 Task: Add the feed compact component in the site builder.
Action: Mouse moved to (928, 64)
Screenshot: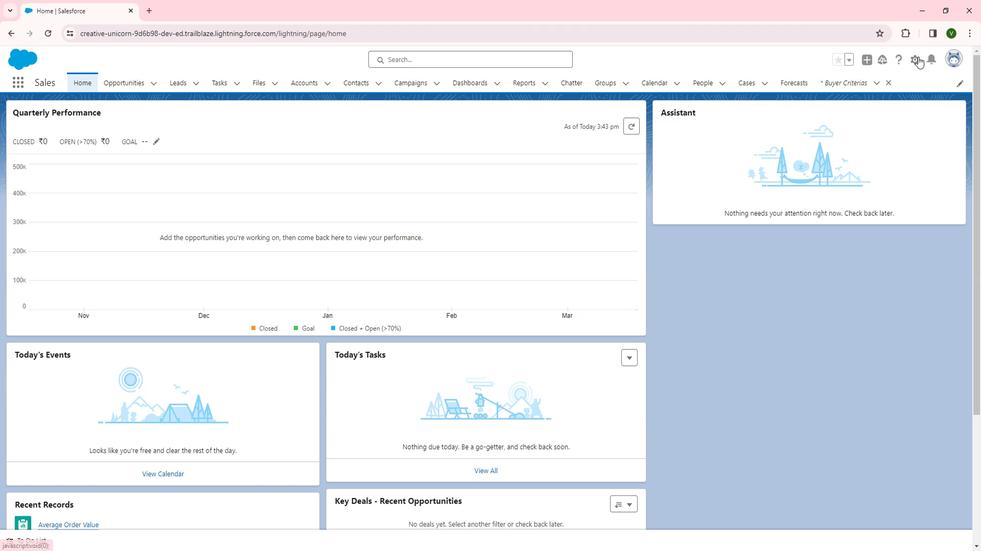 
Action: Mouse pressed left at (928, 64)
Screenshot: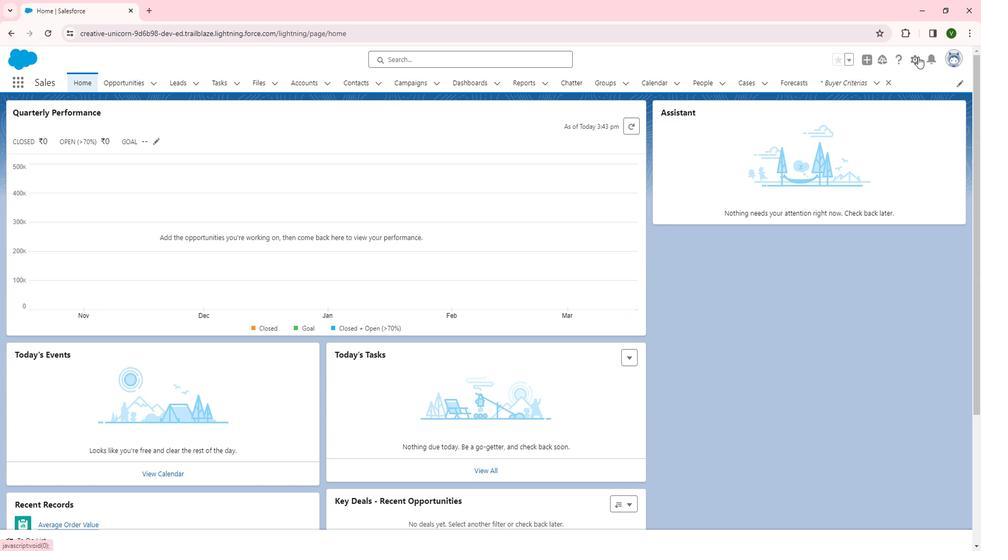 
Action: Mouse moved to (886, 108)
Screenshot: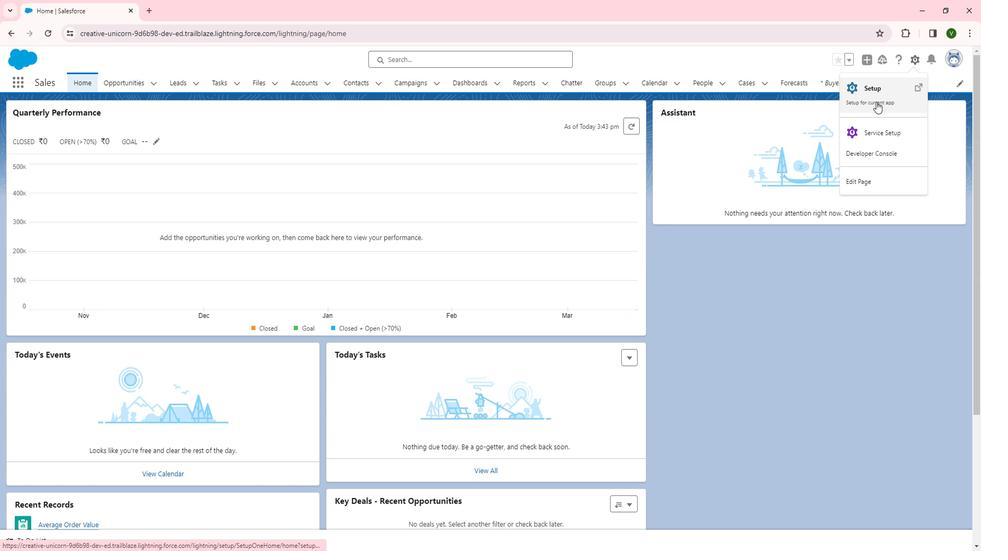 
Action: Mouse pressed left at (886, 108)
Screenshot: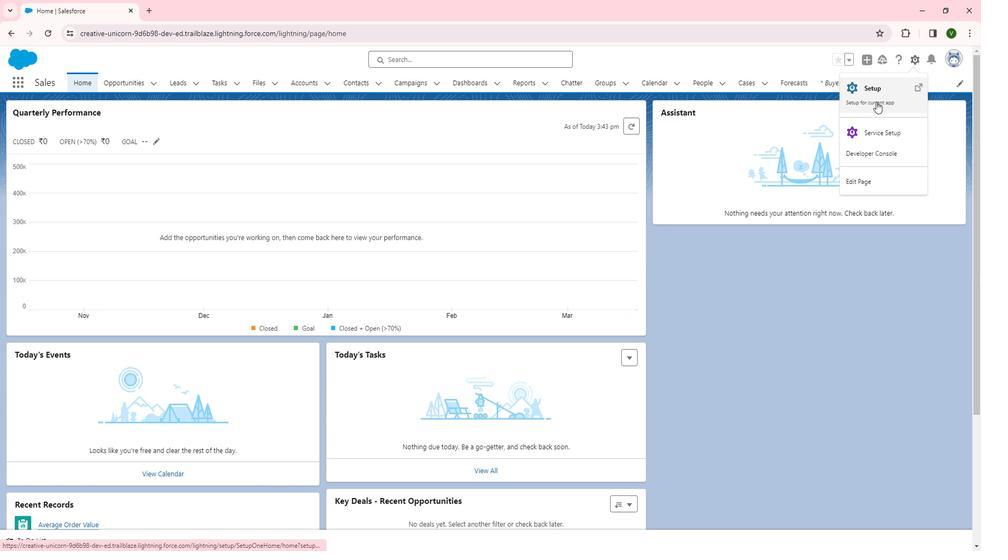 
Action: Mouse moved to (76, 339)
Screenshot: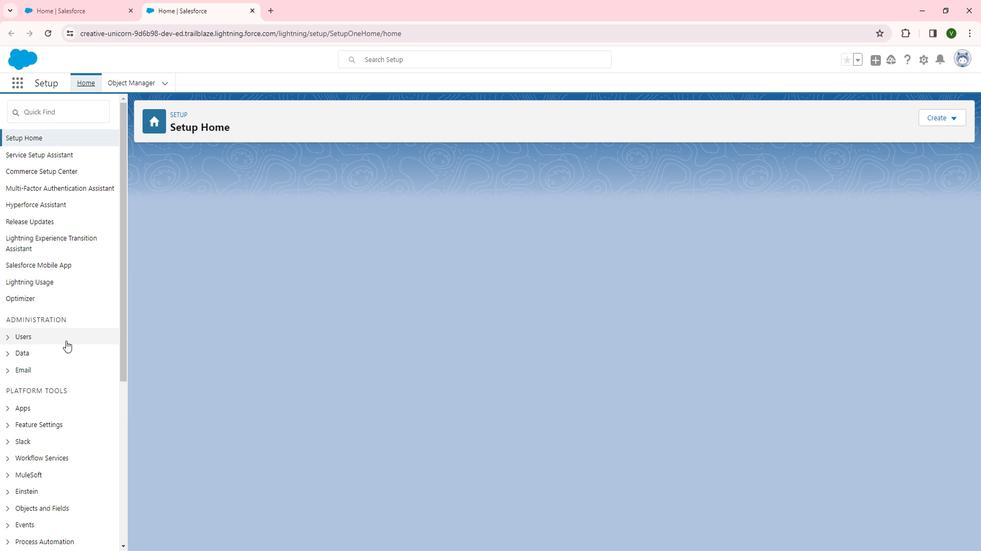 
Action: Mouse scrolled (76, 338) with delta (0, 0)
Screenshot: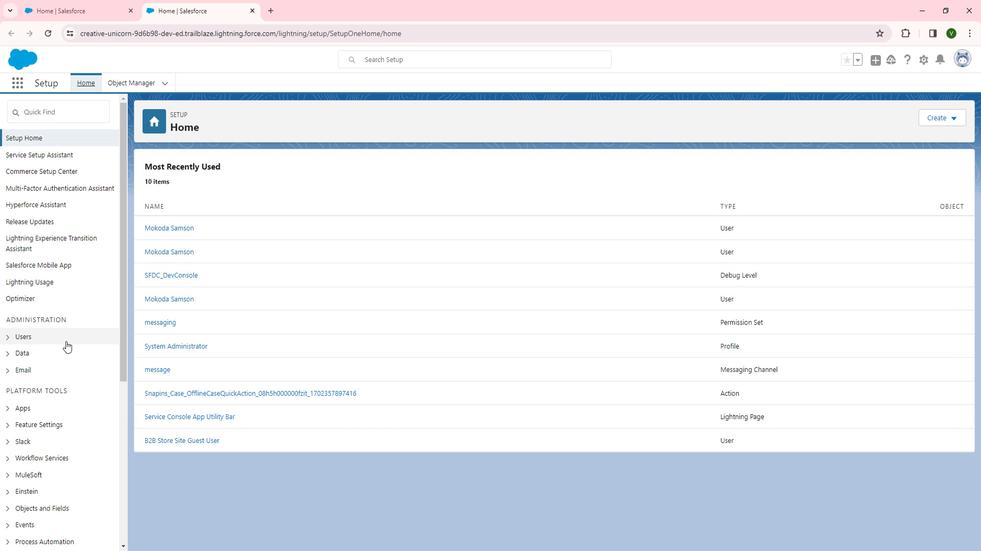 
Action: Mouse scrolled (76, 338) with delta (0, 0)
Screenshot: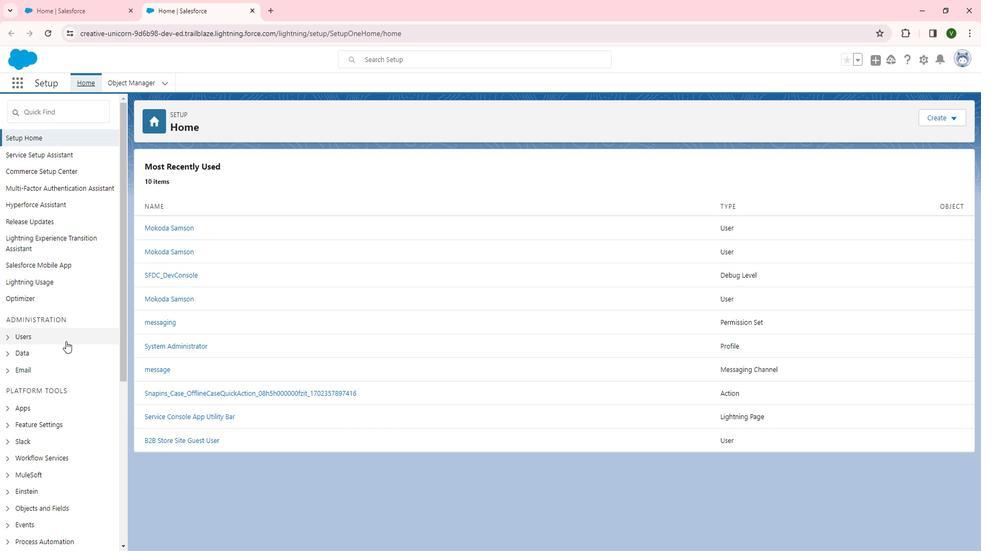 
Action: Mouse scrolled (76, 338) with delta (0, 0)
Screenshot: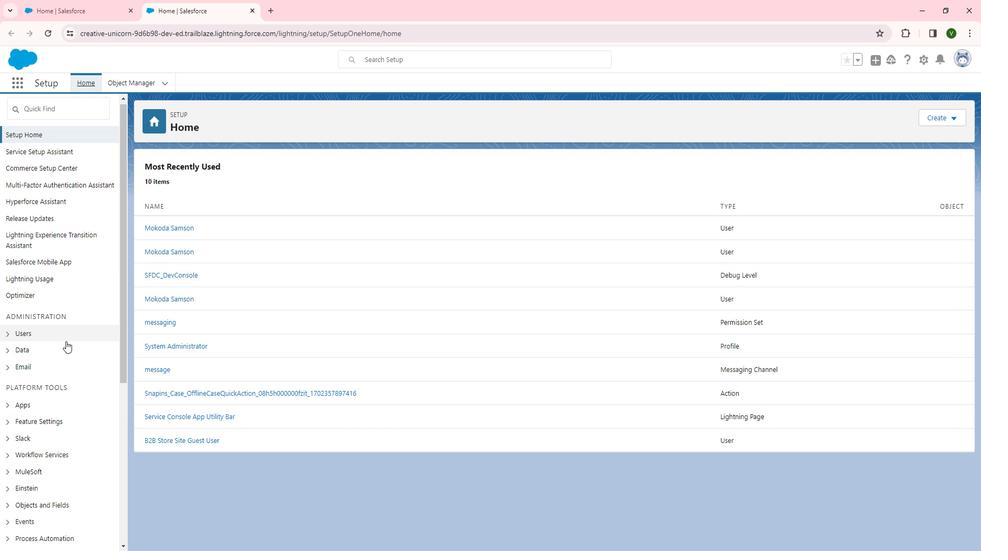 
Action: Mouse moved to (59, 265)
Screenshot: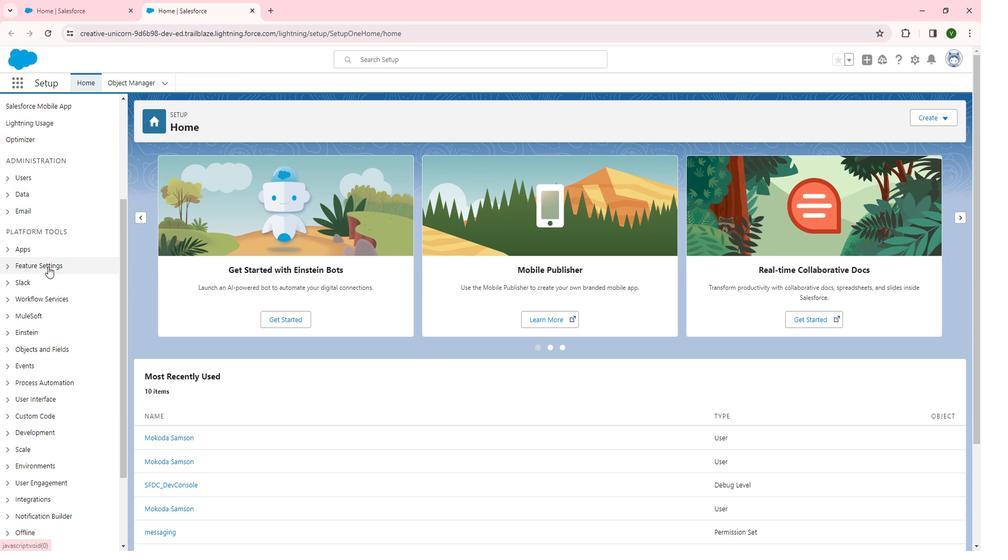
Action: Mouse pressed left at (59, 265)
Screenshot: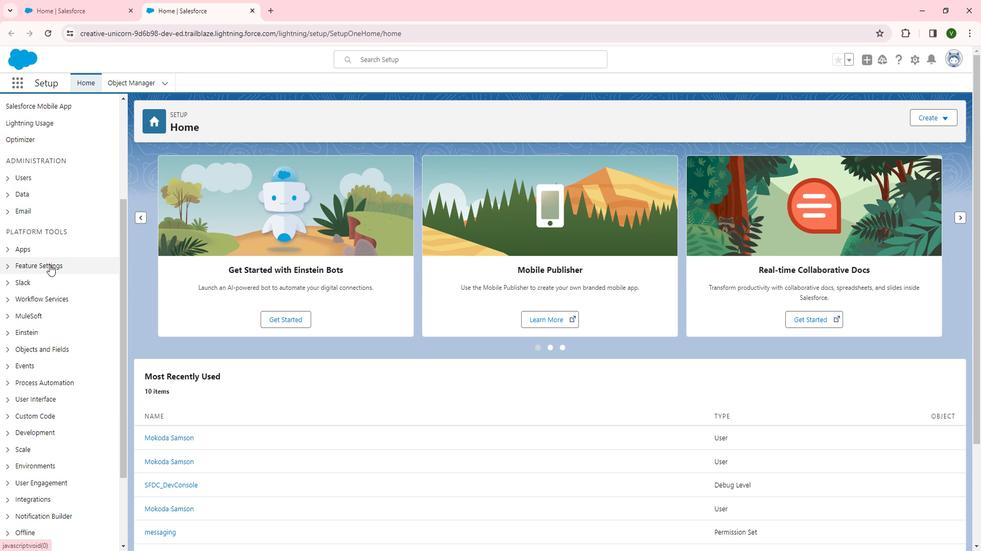 
Action: Mouse moved to (65, 372)
Screenshot: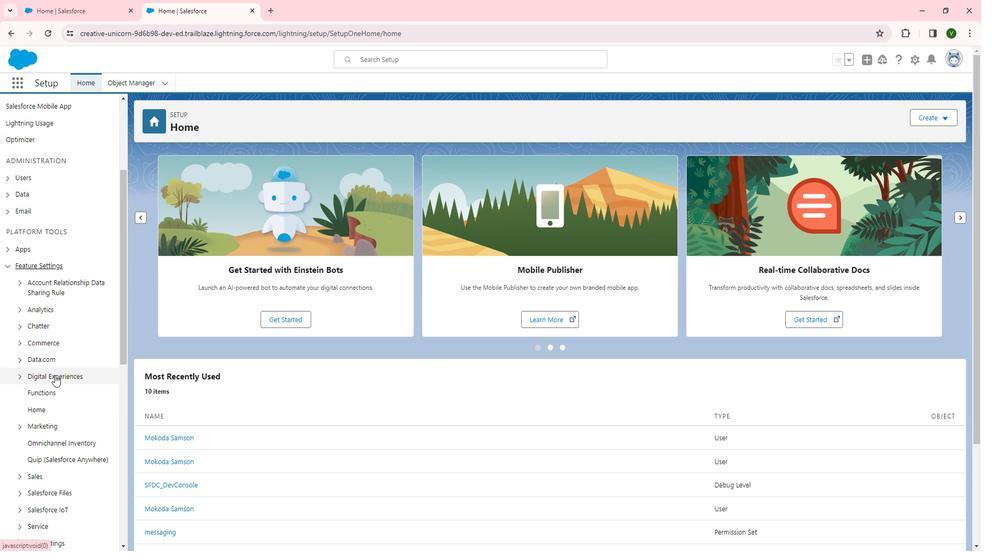 
Action: Mouse pressed left at (65, 372)
Screenshot: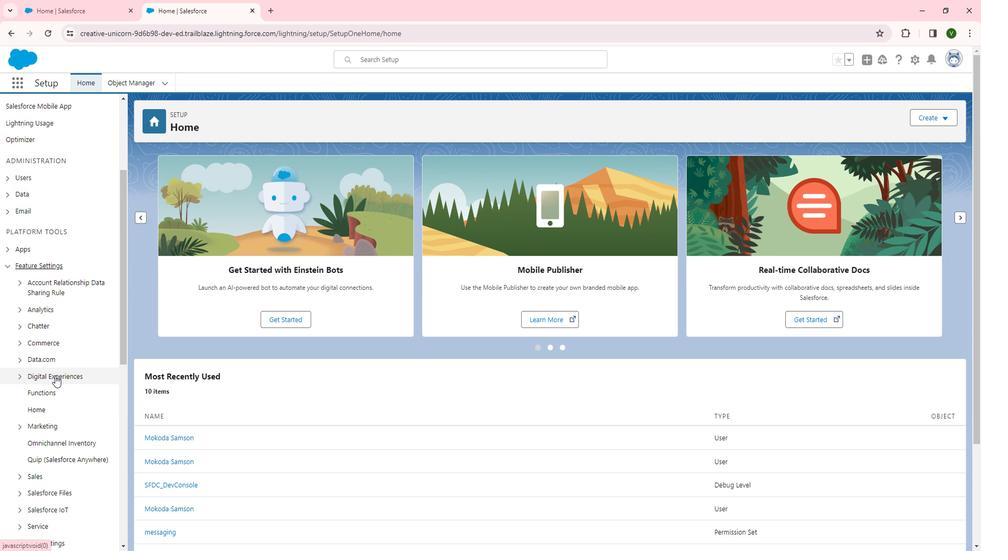 
Action: Mouse moved to (59, 388)
Screenshot: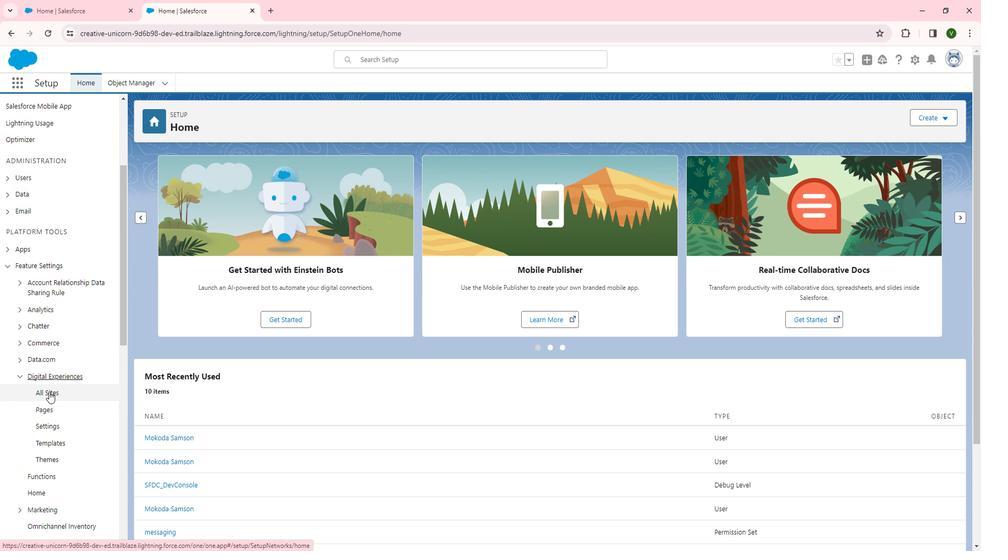 
Action: Mouse pressed left at (59, 388)
Screenshot: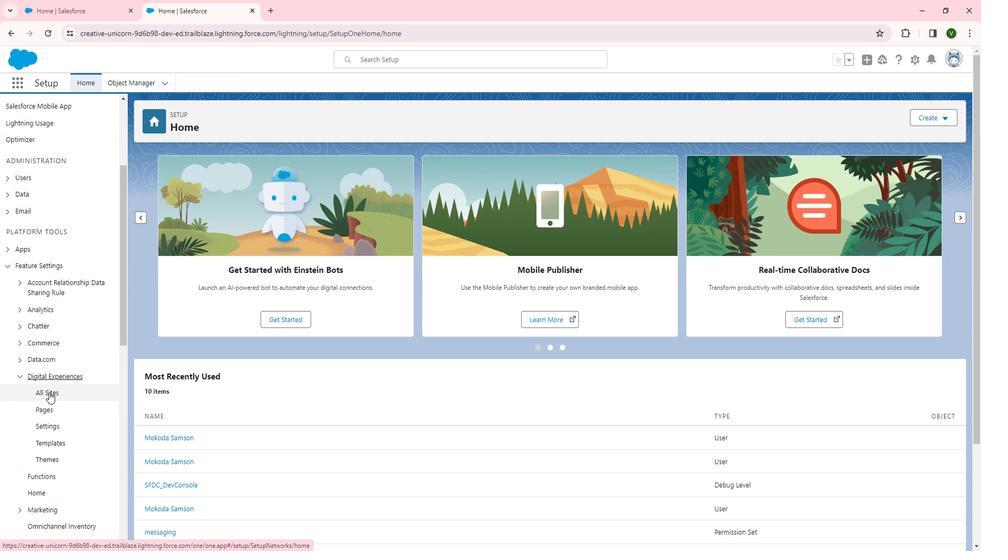 
Action: Mouse moved to (169, 306)
Screenshot: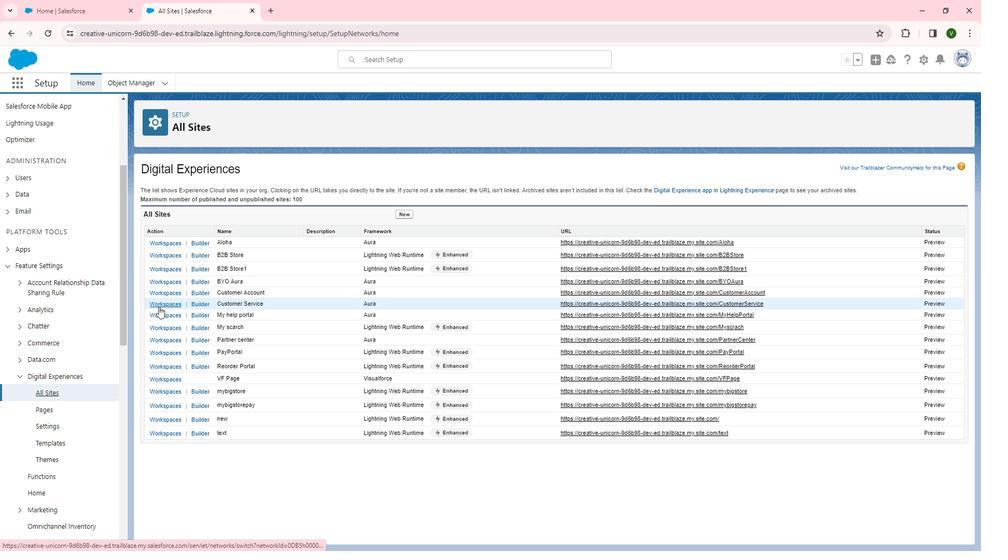 
Action: Mouse pressed left at (169, 306)
Screenshot: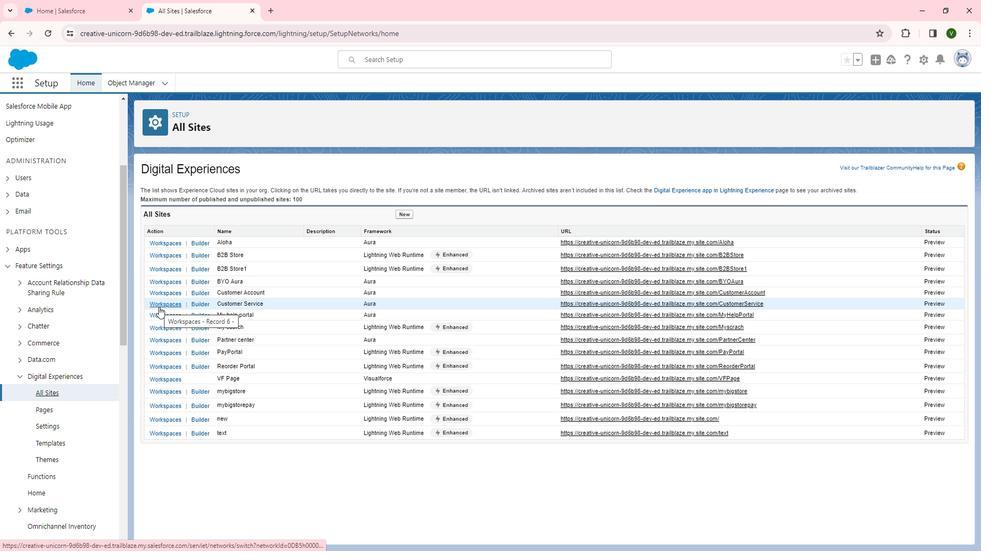 
Action: Mouse moved to (99, 220)
Screenshot: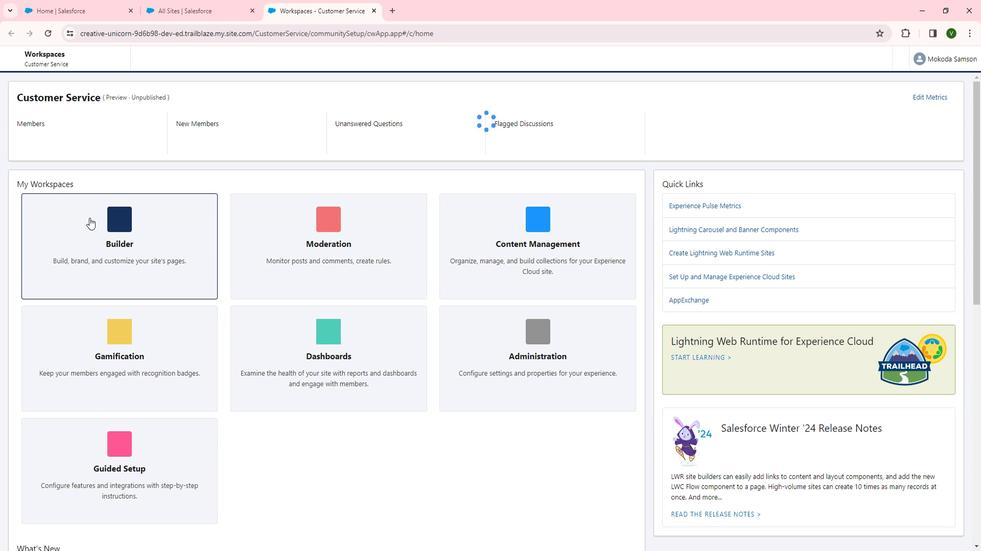 
Action: Mouse pressed left at (99, 220)
Screenshot: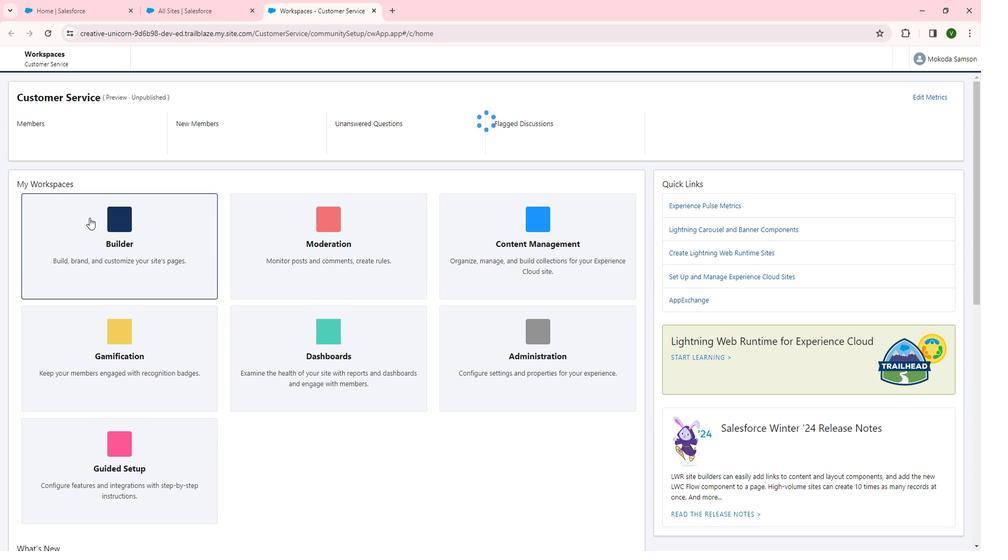 
Action: Mouse moved to (30, 106)
Screenshot: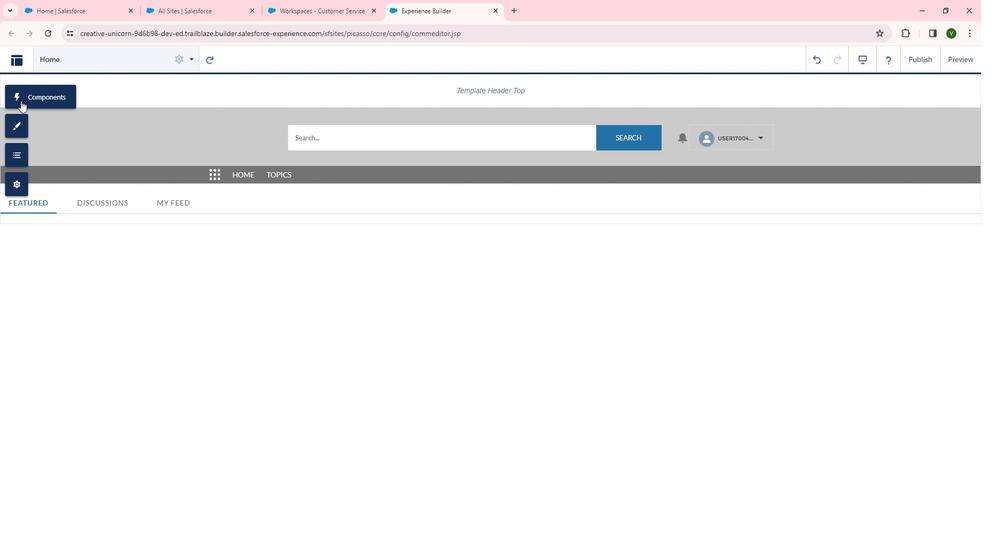 
Action: Mouse pressed left at (30, 106)
Screenshot: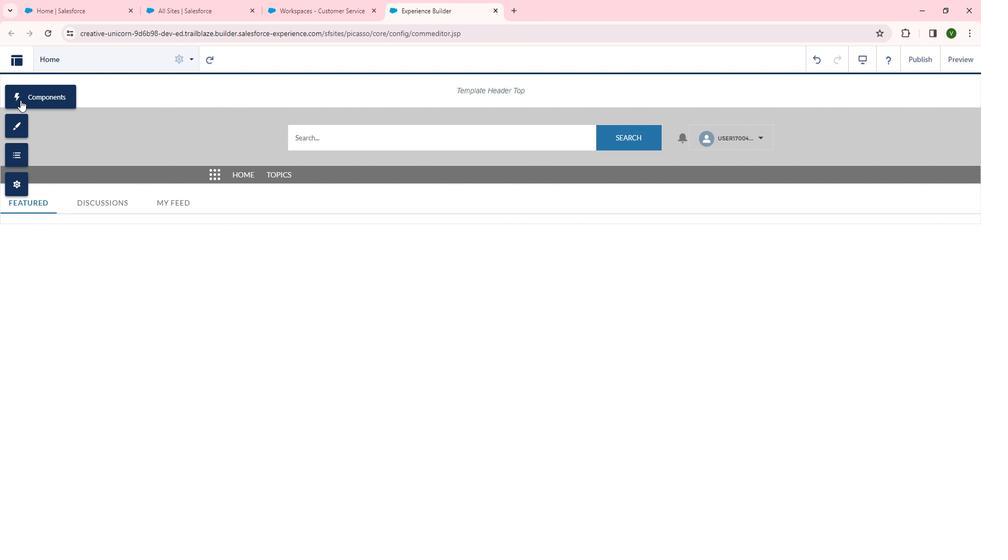 
Action: Mouse moved to (124, 298)
Screenshot: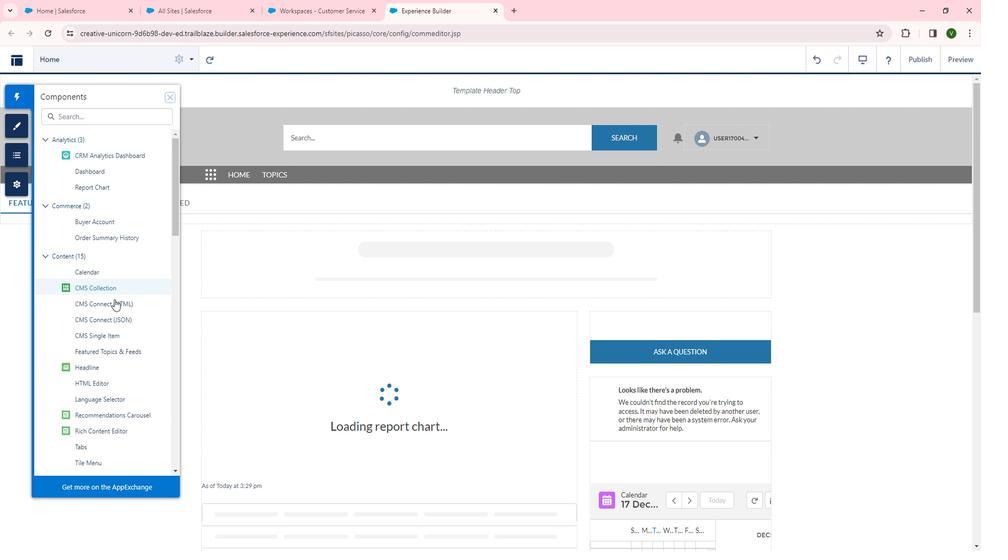 
Action: Mouse scrolled (124, 298) with delta (0, 0)
Screenshot: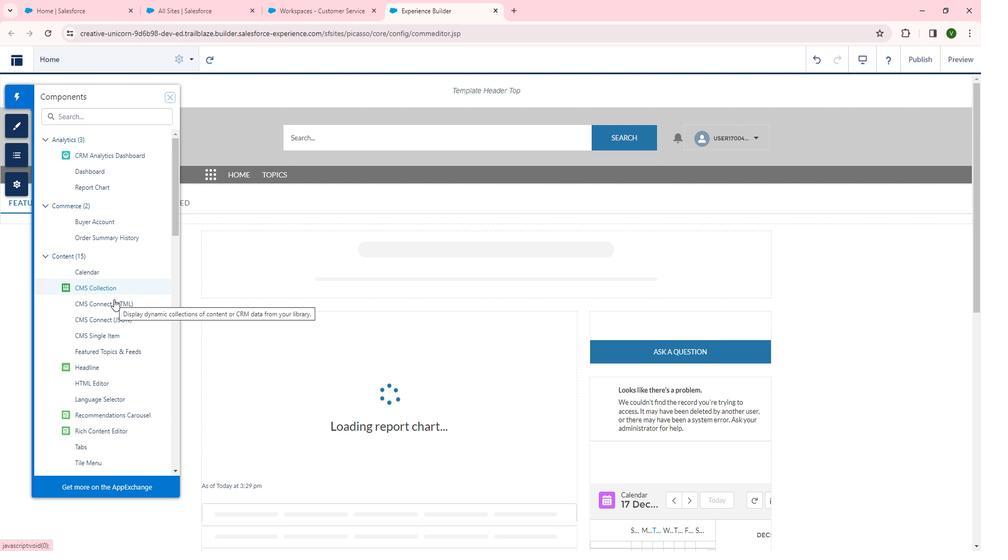 
Action: Mouse scrolled (124, 298) with delta (0, 0)
Screenshot: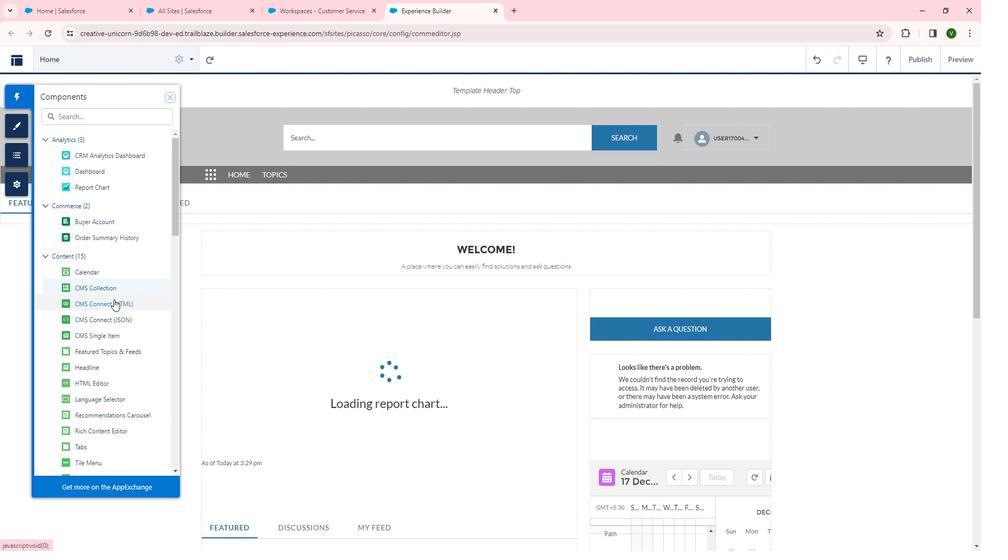 
Action: Mouse scrolled (124, 298) with delta (0, 0)
Screenshot: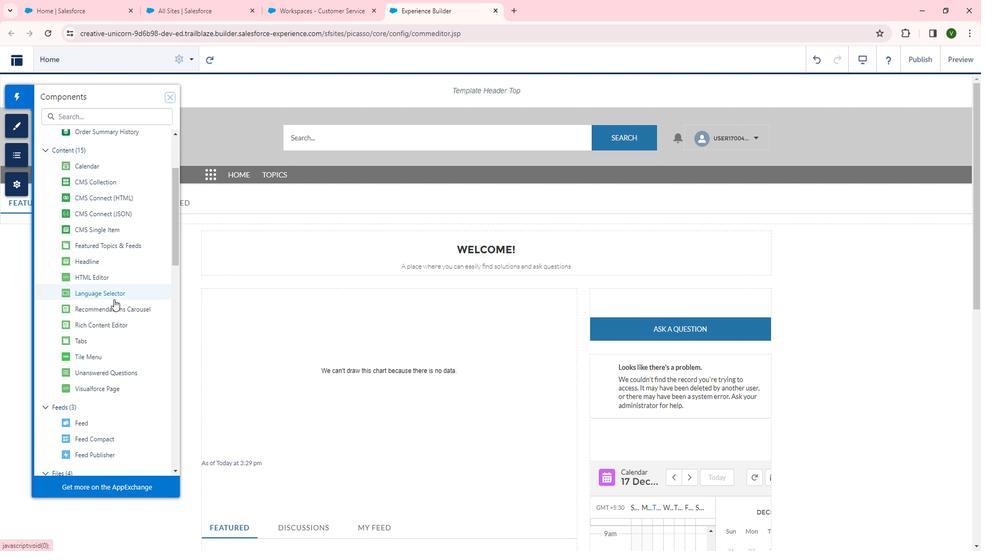
Action: Mouse scrolled (124, 298) with delta (0, 0)
Screenshot: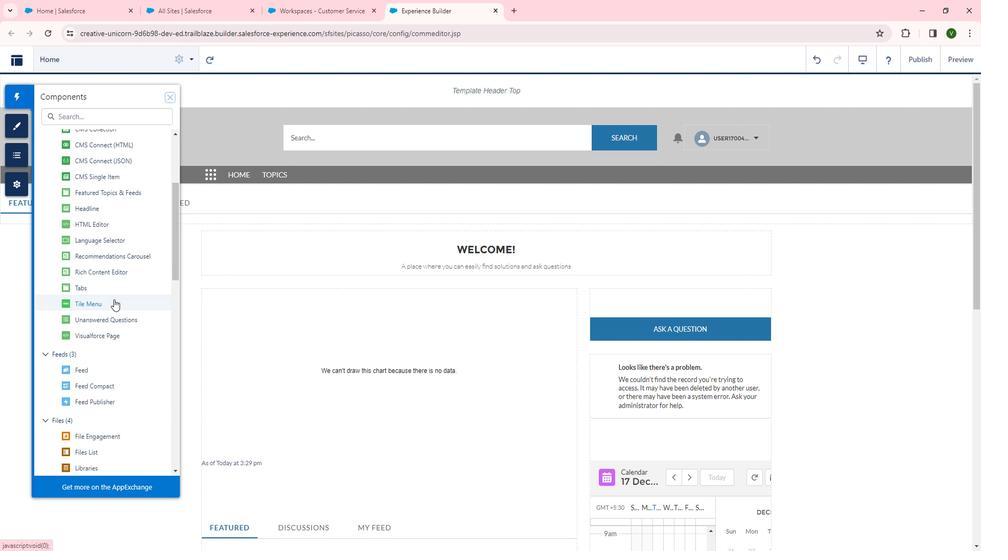 
Action: Mouse moved to (125, 299)
Screenshot: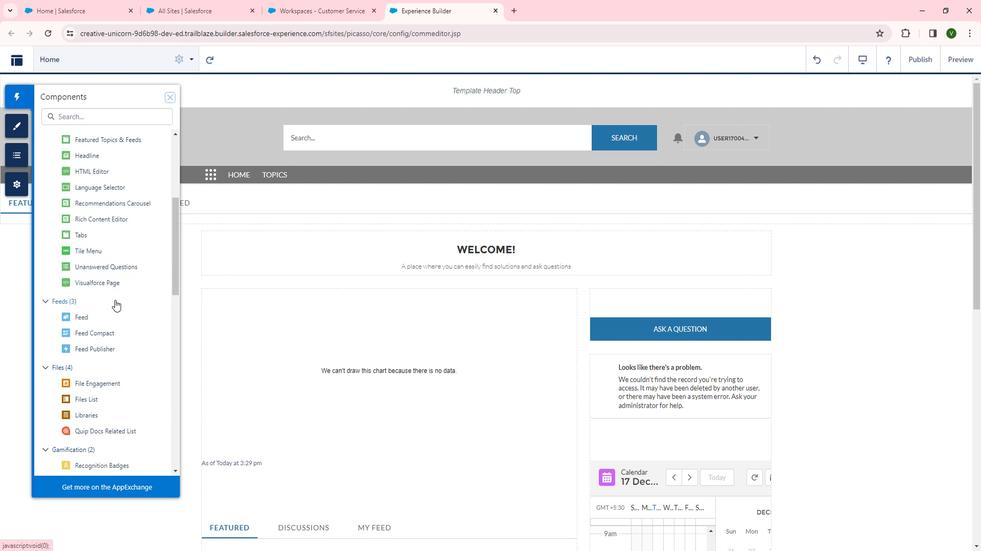 
Action: Mouse scrolled (125, 298) with delta (0, 0)
Screenshot: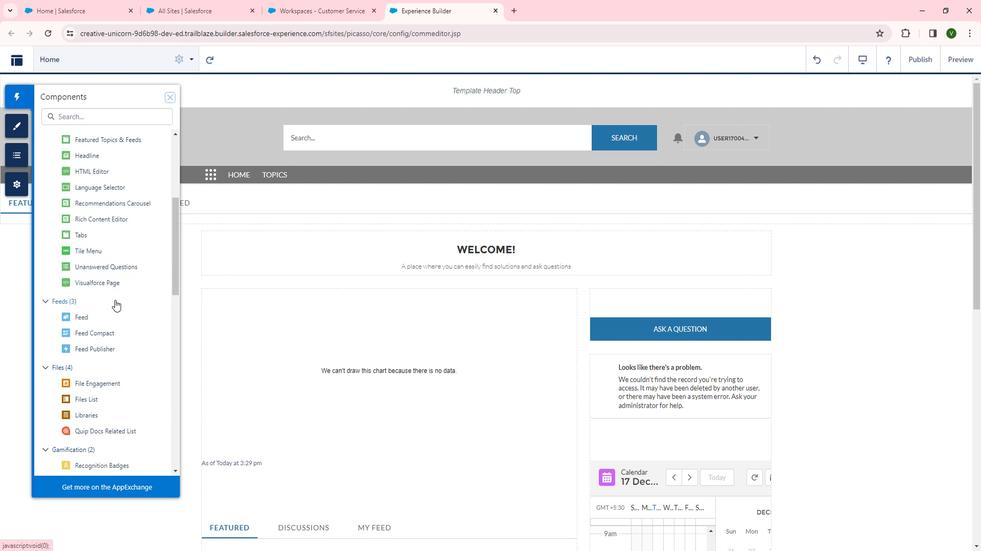 
Action: Mouse moved to (109, 278)
Screenshot: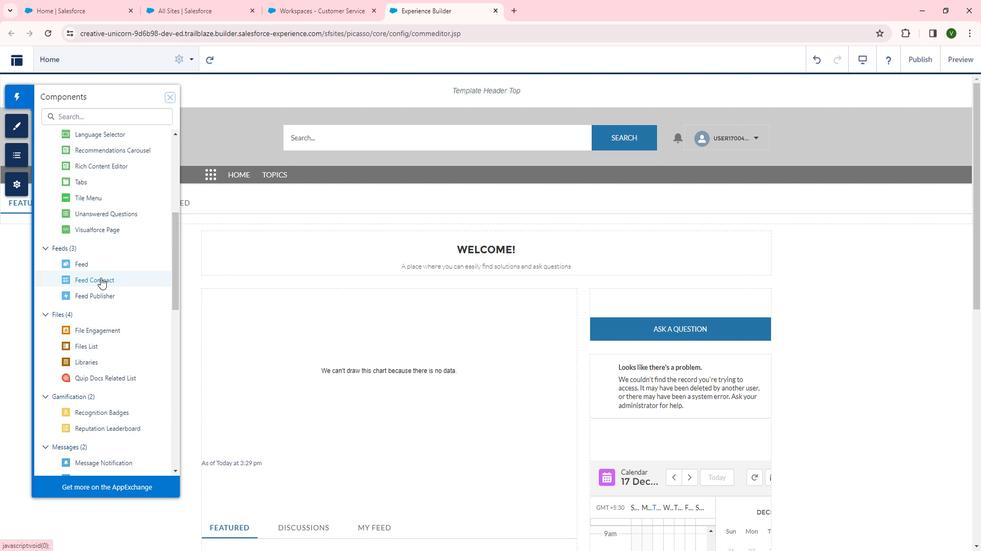 
Action: Mouse pressed left at (109, 278)
Screenshot: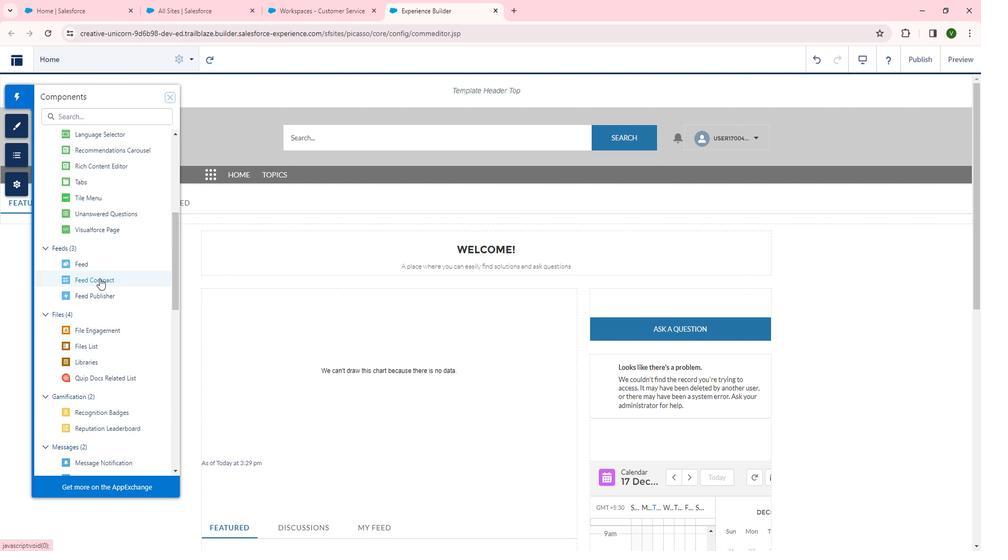 
Action: Mouse moved to (725, 434)
Screenshot: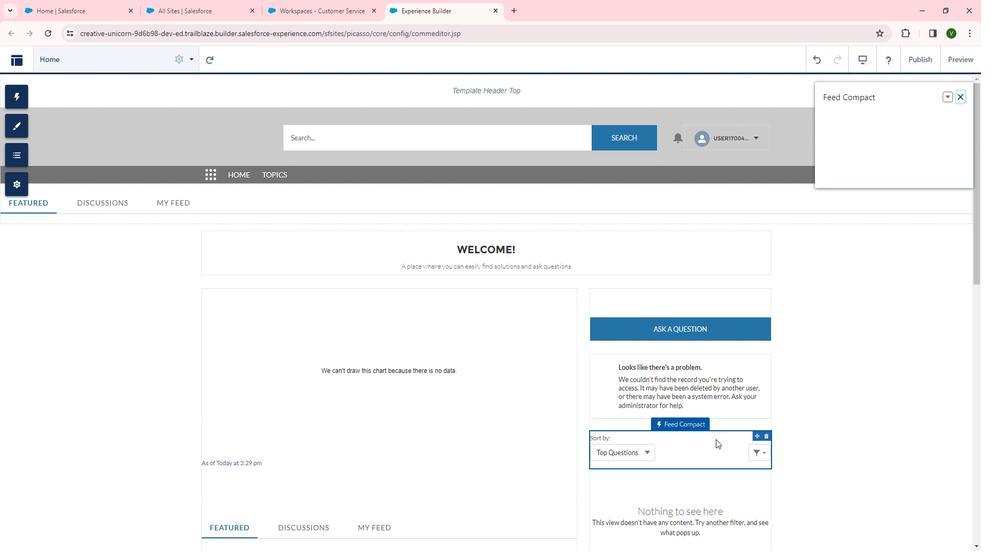 
